 Task: Look for products in the category "Sour Beer" from Modern Times only.
Action: Mouse moved to (654, 260)
Screenshot: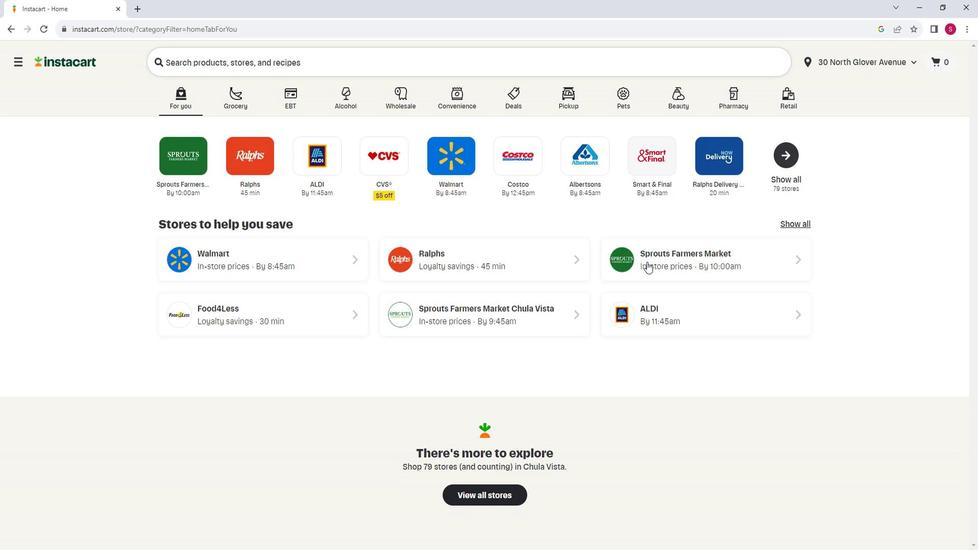 
Action: Mouse pressed left at (654, 260)
Screenshot: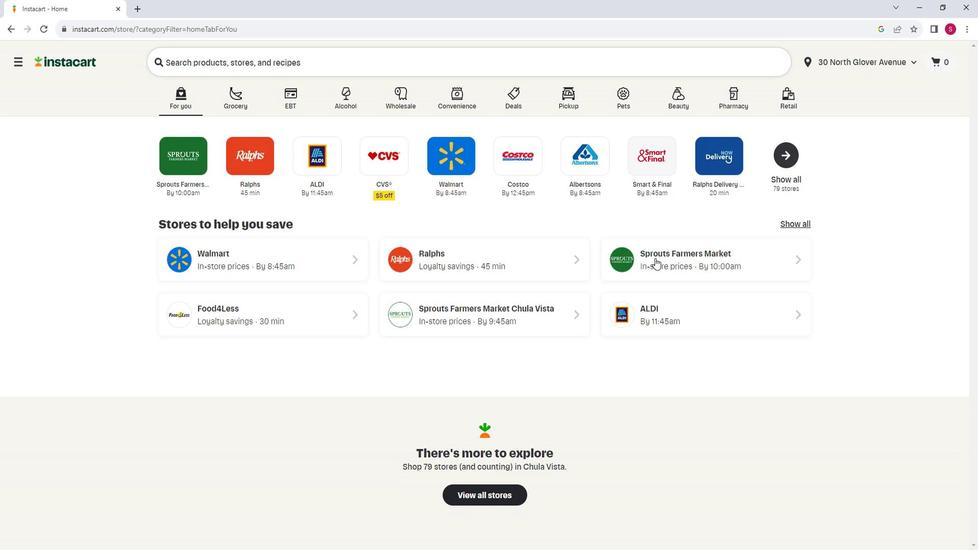 
Action: Mouse moved to (66, 345)
Screenshot: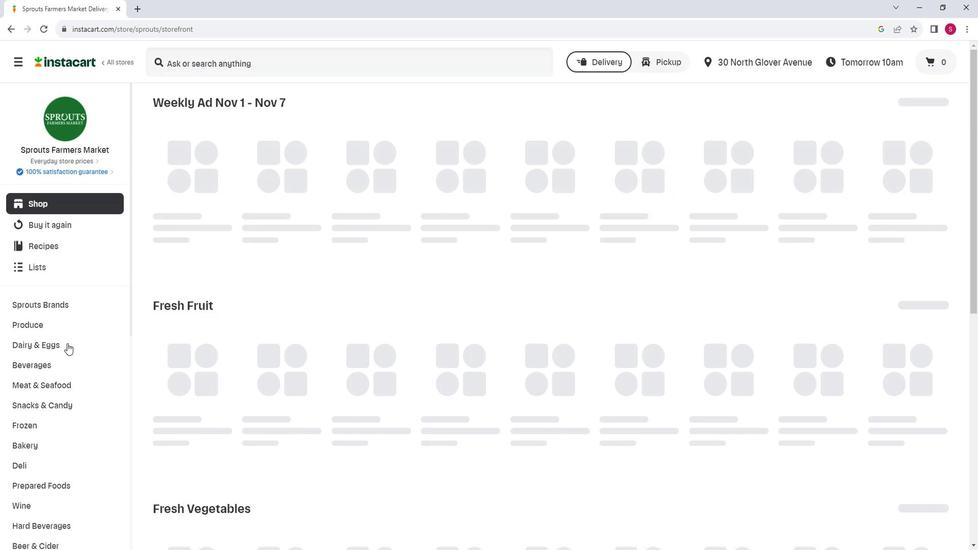 
Action: Mouse scrolled (66, 344) with delta (0, 0)
Screenshot: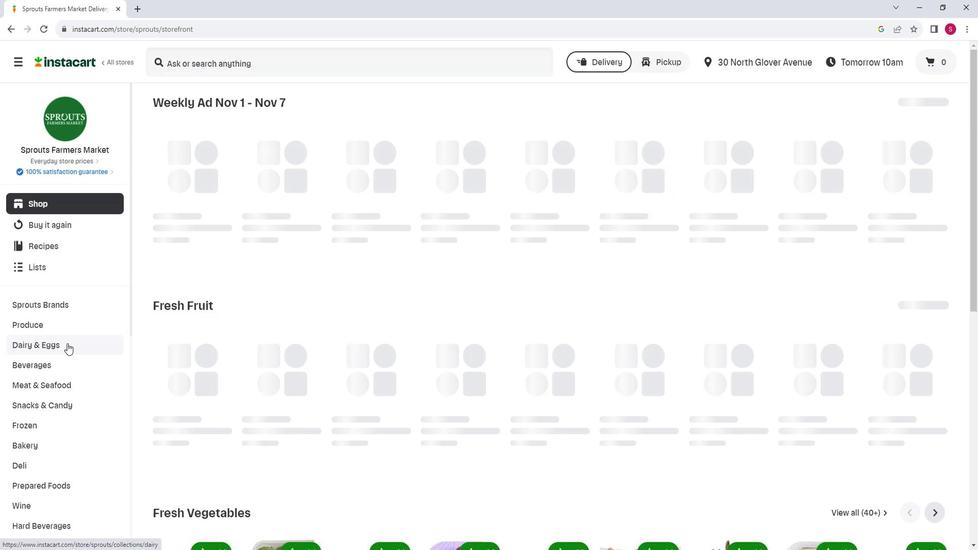 
Action: Mouse moved to (66, 345)
Screenshot: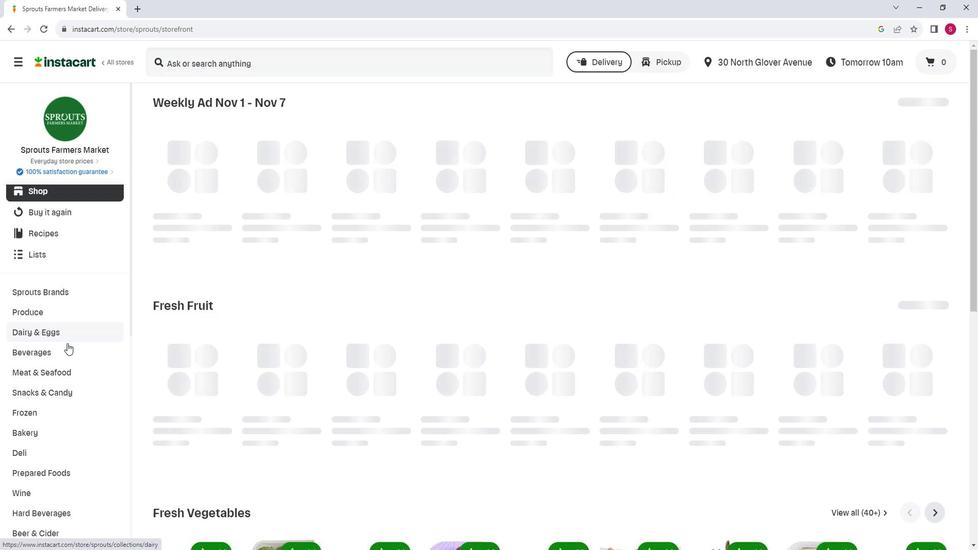 
Action: Mouse scrolled (66, 344) with delta (0, 0)
Screenshot: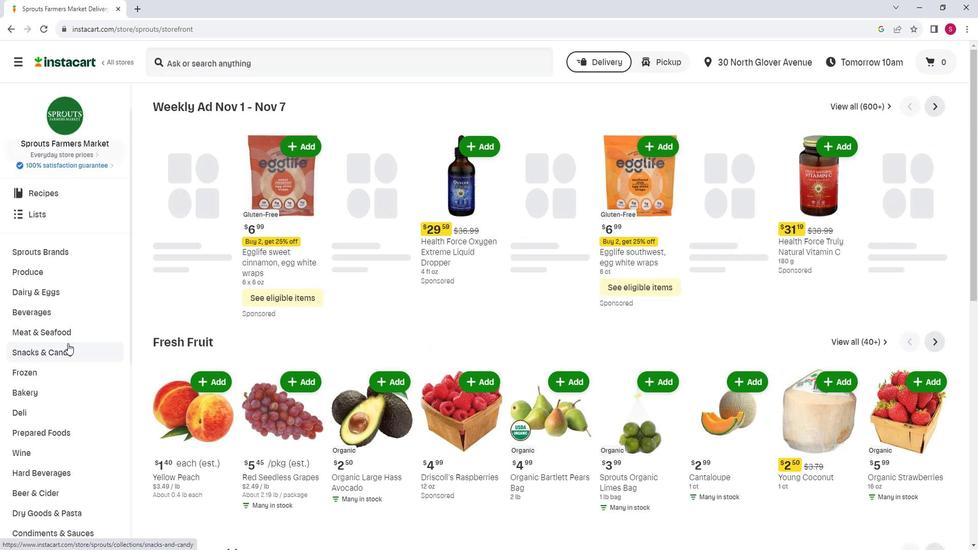 
Action: Mouse moved to (60, 439)
Screenshot: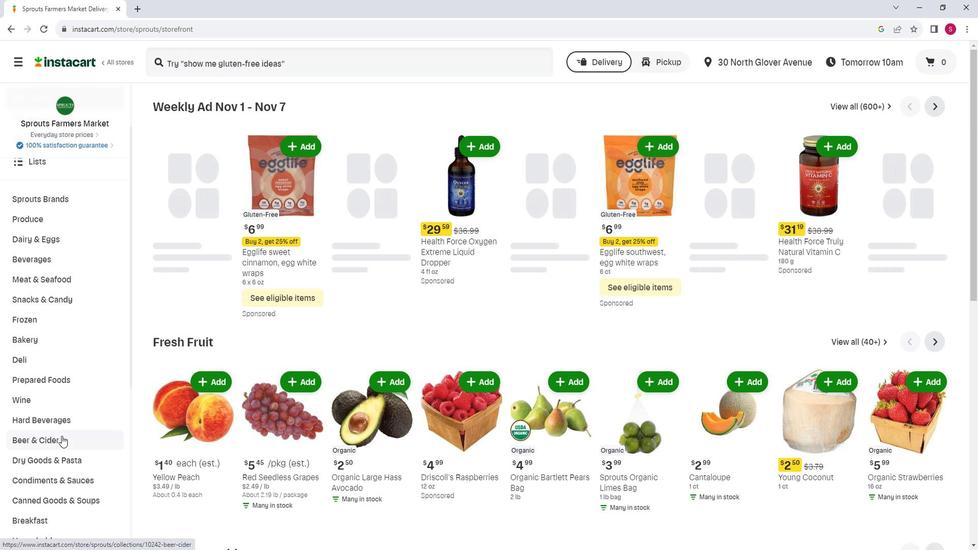 
Action: Mouse pressed left at (60, 439)
Screenshot: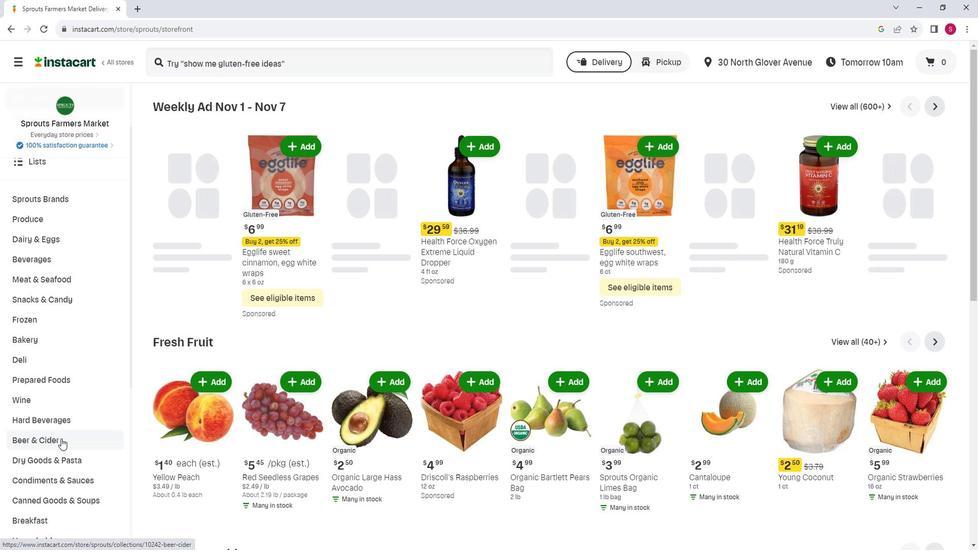 
Action: Mouse moved to (748, 136)
Screenshot: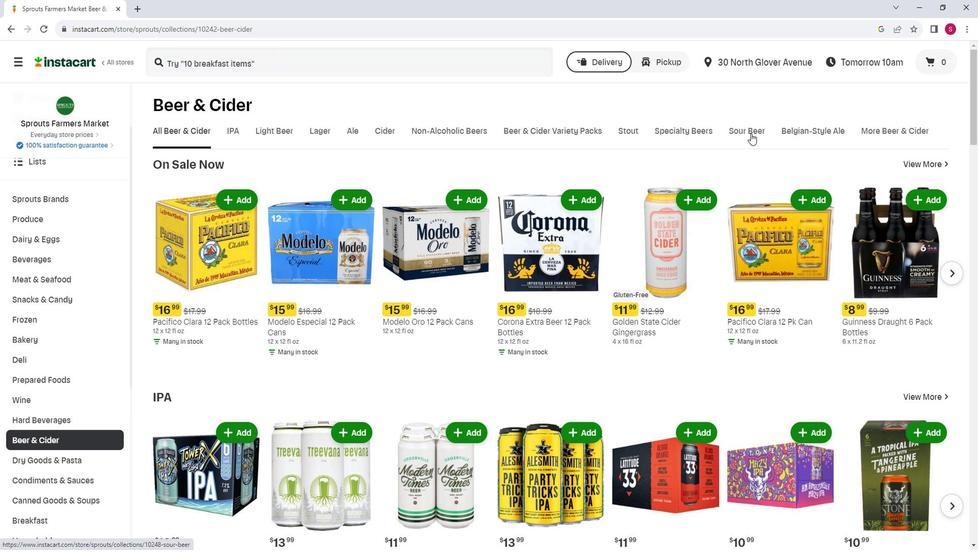 
Action: Mouse pressed left at (748, 136)
Screenshot: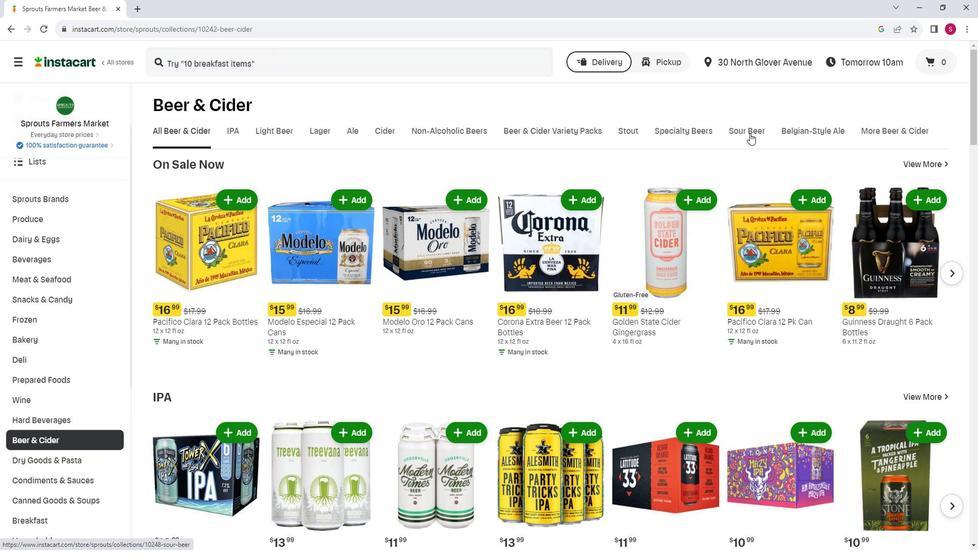 
Action: Mouse moved to (193, 172)
Screenshot: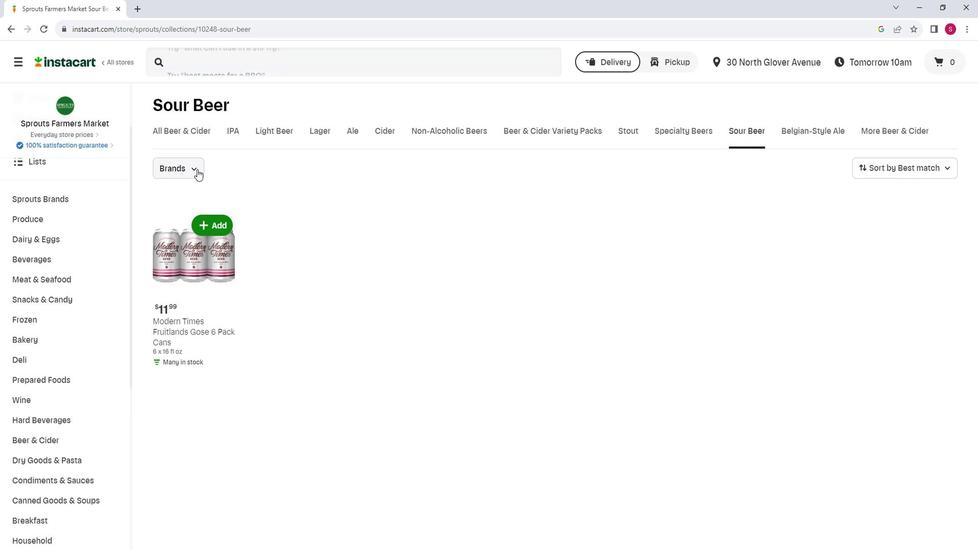 
Action: Mouse pressed left at (193, 172)
Screenshot: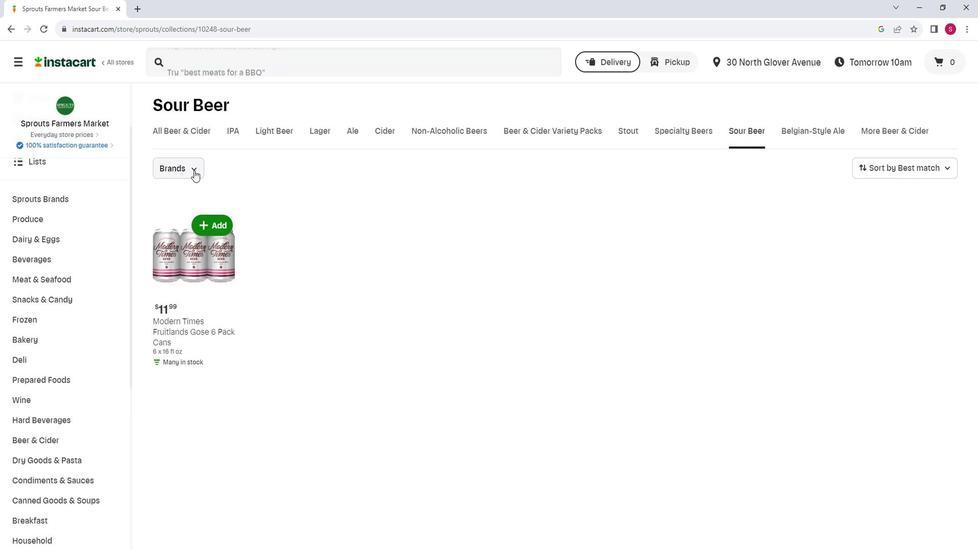 
Action: Mouse moved to (187, 201)
Screenshot: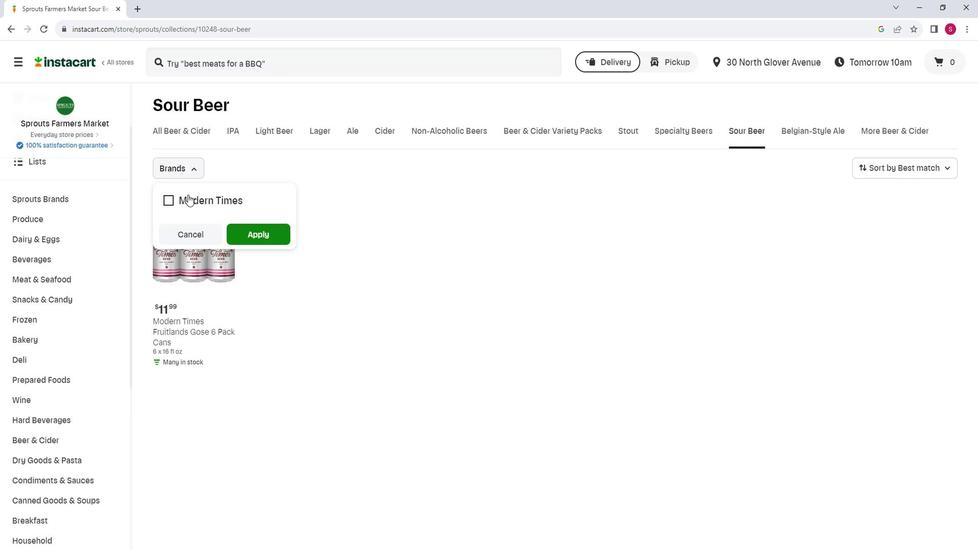 
Action: Mouse pressed left at (187, 201)
Screenshot: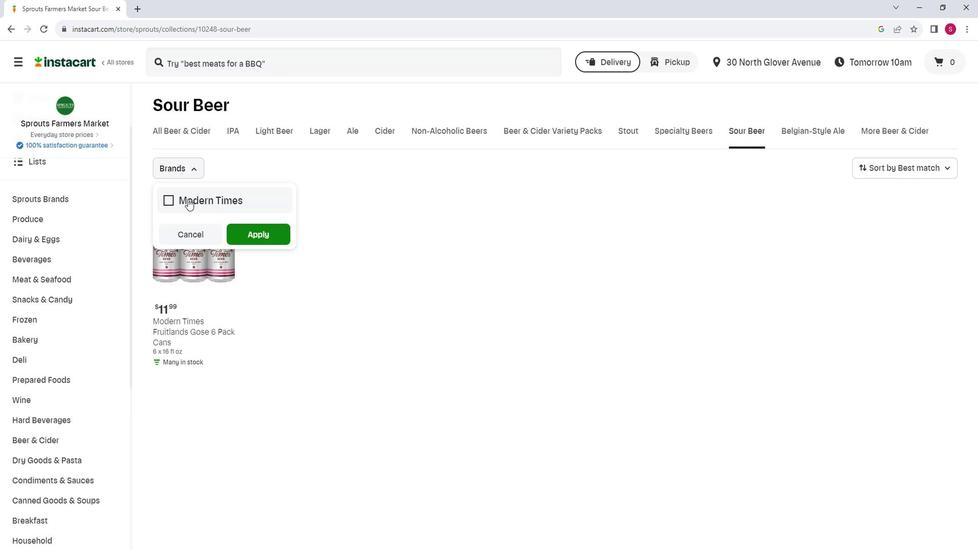 
Action: Mouse moved to (237, 233)
Screenshot: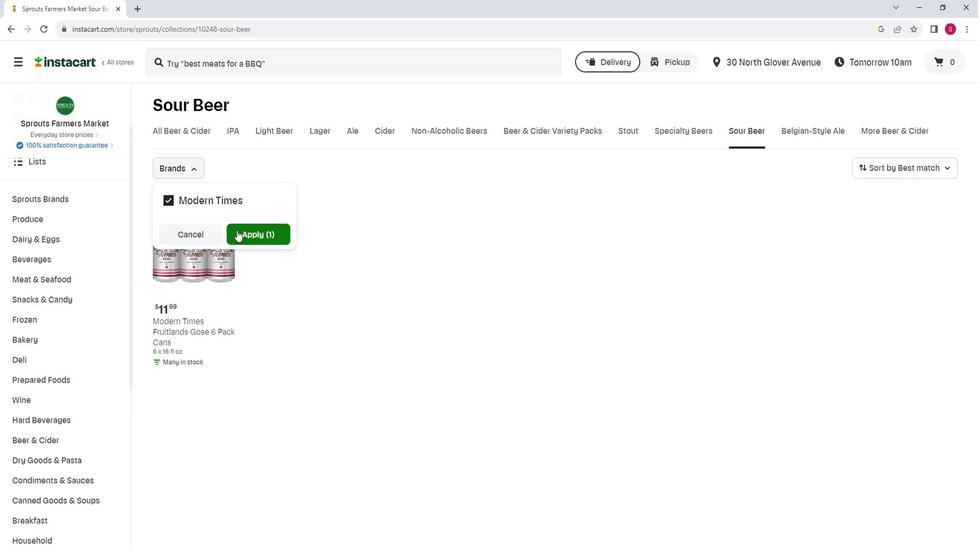 
Action: Mouse pressed left at (237, 233)
Screenshot: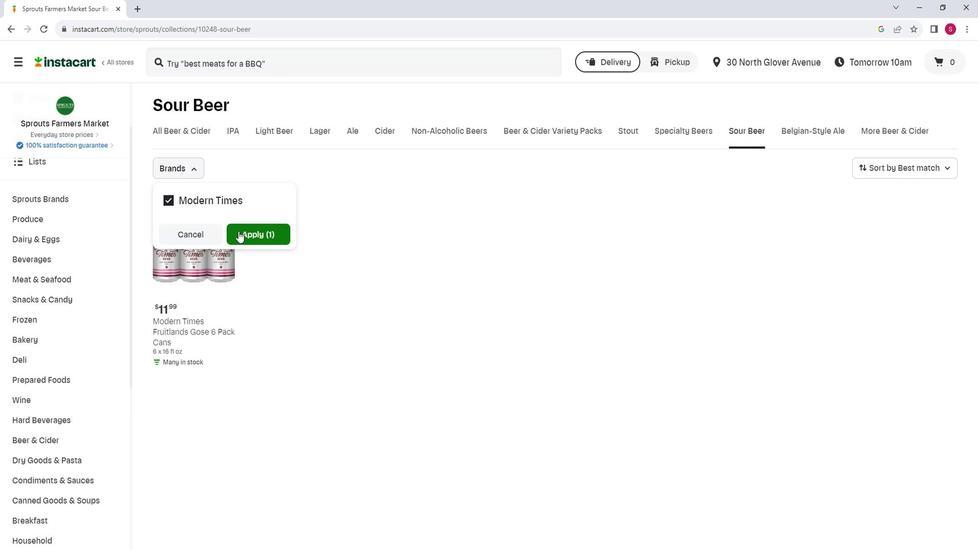 
Action: Mouse moved to (367, 216)
Screenshot: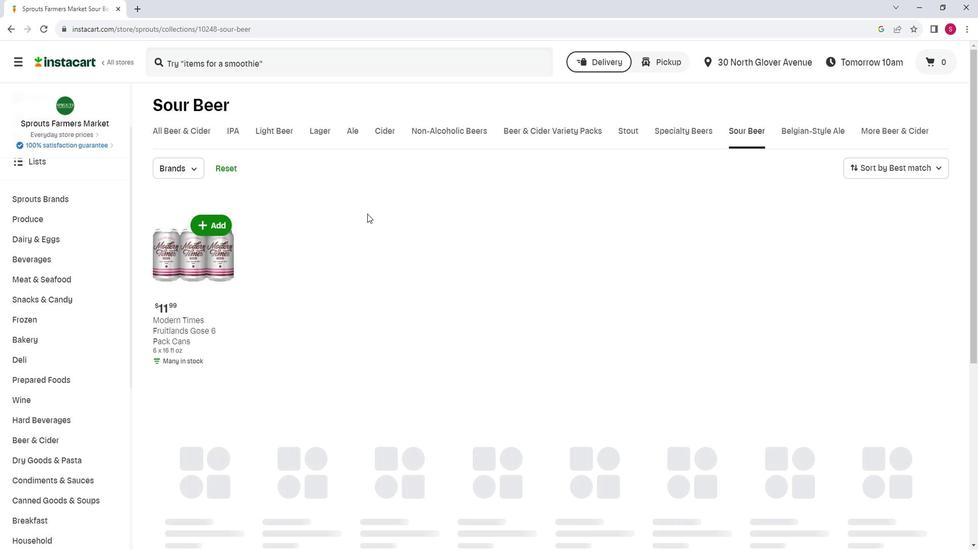 
Action: Mouse scrolled (367, 216) with delta (0, 0)
Screenshot: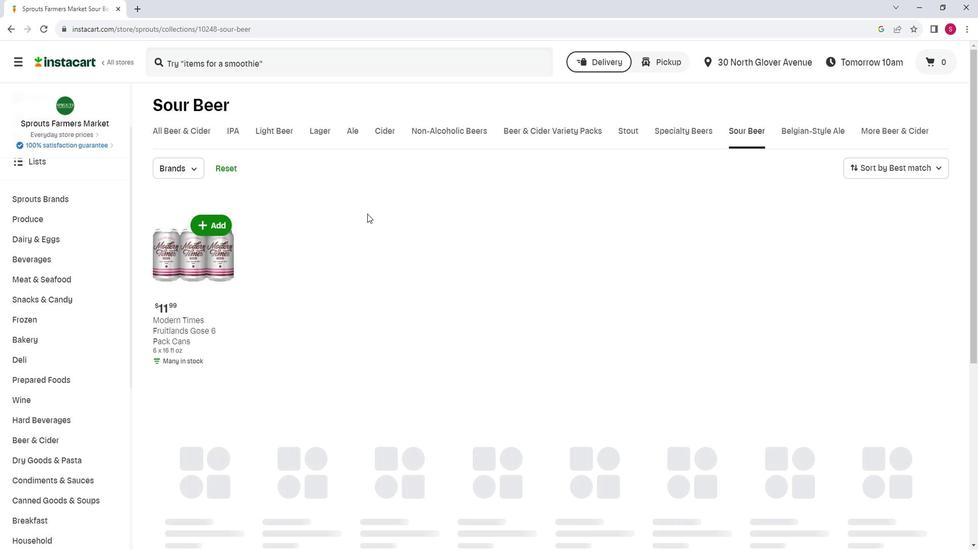 
